 Task: Select the table option in the default view option.
Action: Mouse moved to (12, 506)
Screenshot: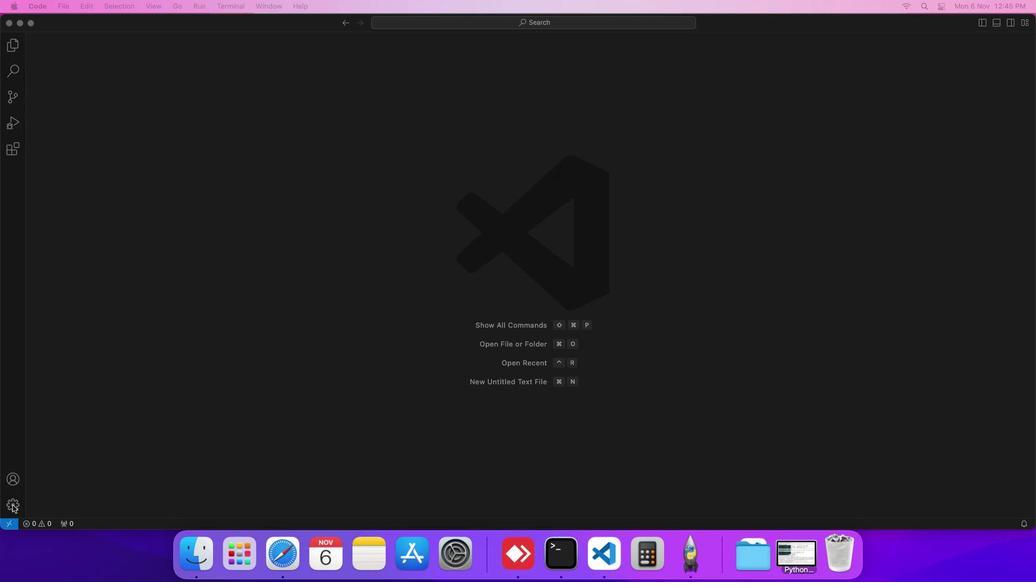 
Action: Mouse pressed left at (12, 506)
Screenshot: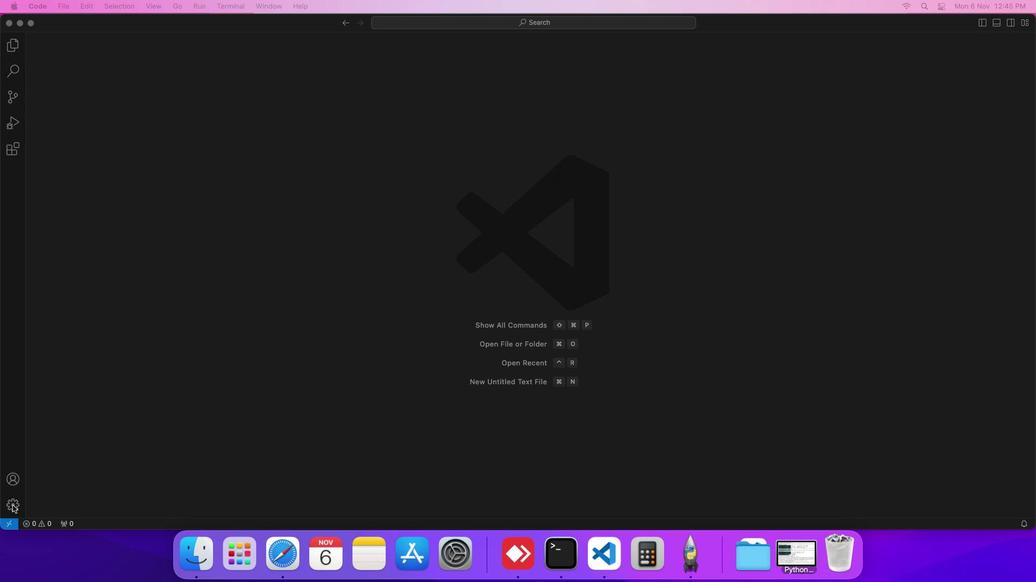 
Action: Mouse moved to (47, 417)
Screenshot: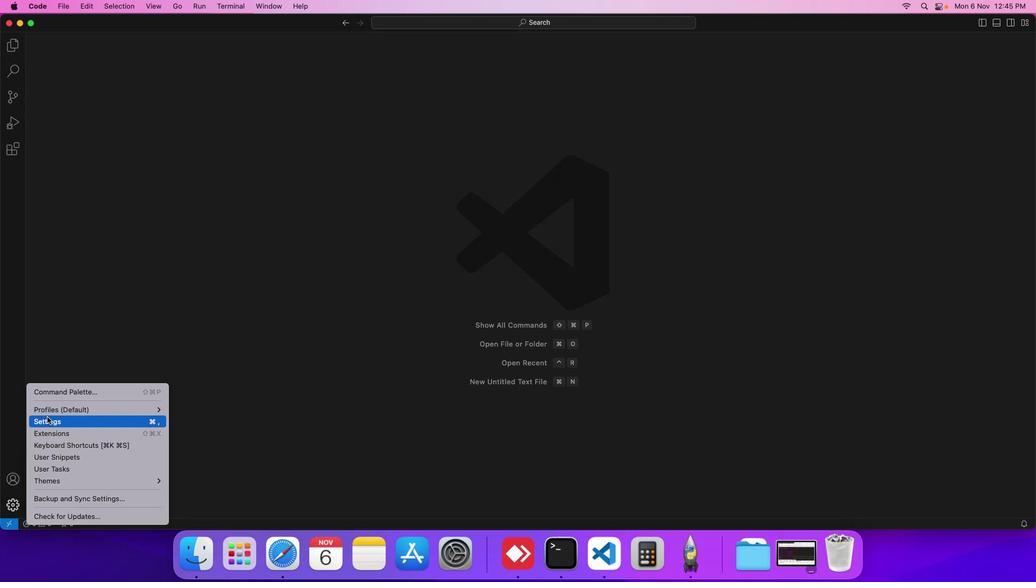 
Action: Mouse pressed left at (47, 417)
Screenshot: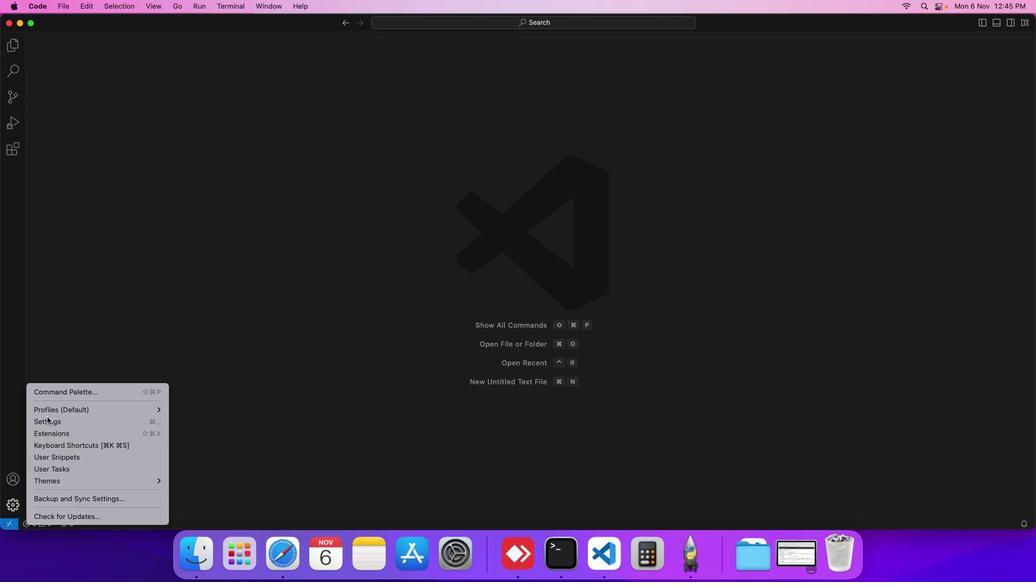 
Action: Mouse moved to (252, 150)
Screenshot: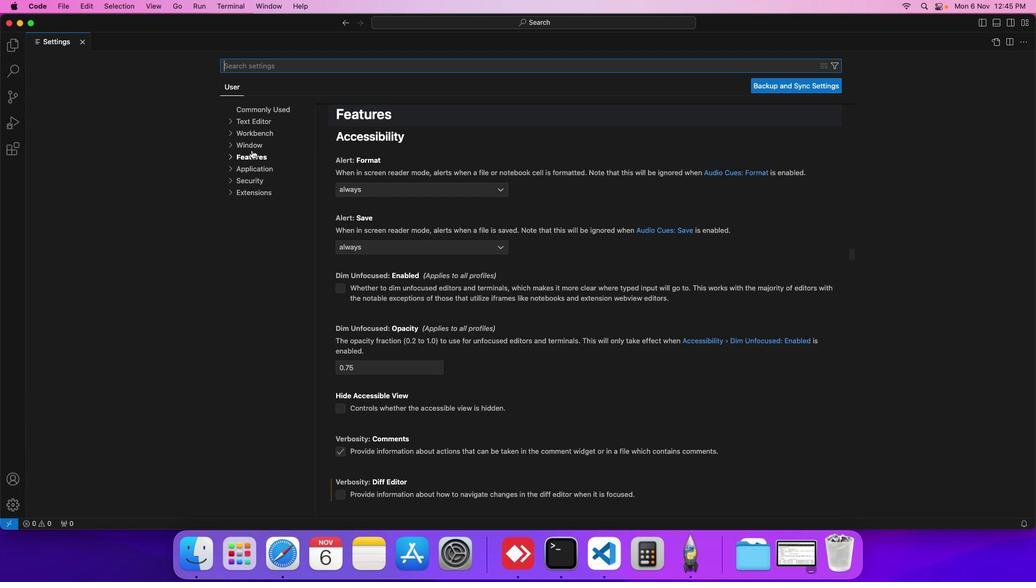 
Action: Mouse pressed left at (252, 150)
Screenshot: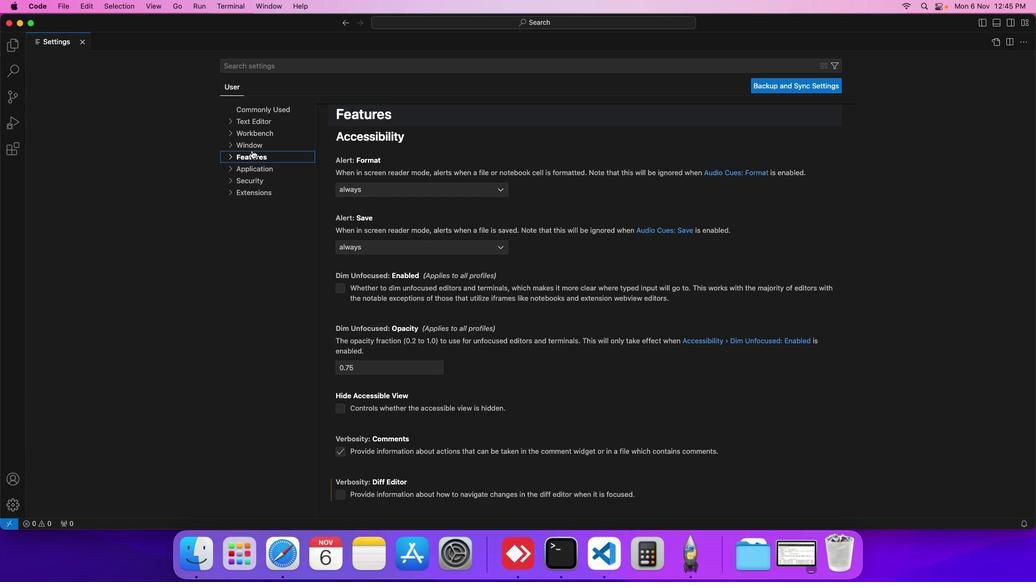 
Action: Mouse moved to (252, 275)
Screenshot: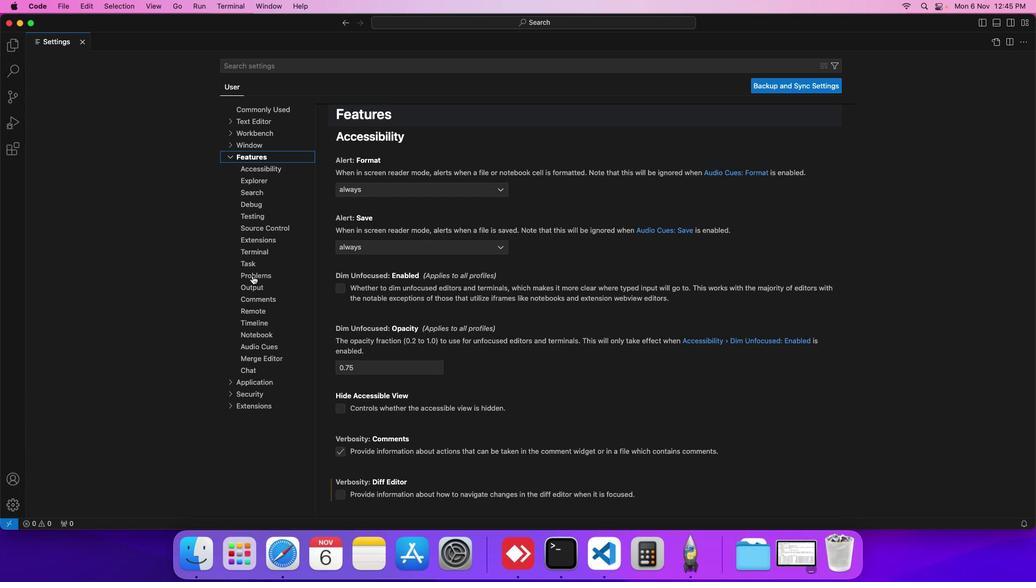 
Action: Mouse pressed left at (252, 275)
Screenshot: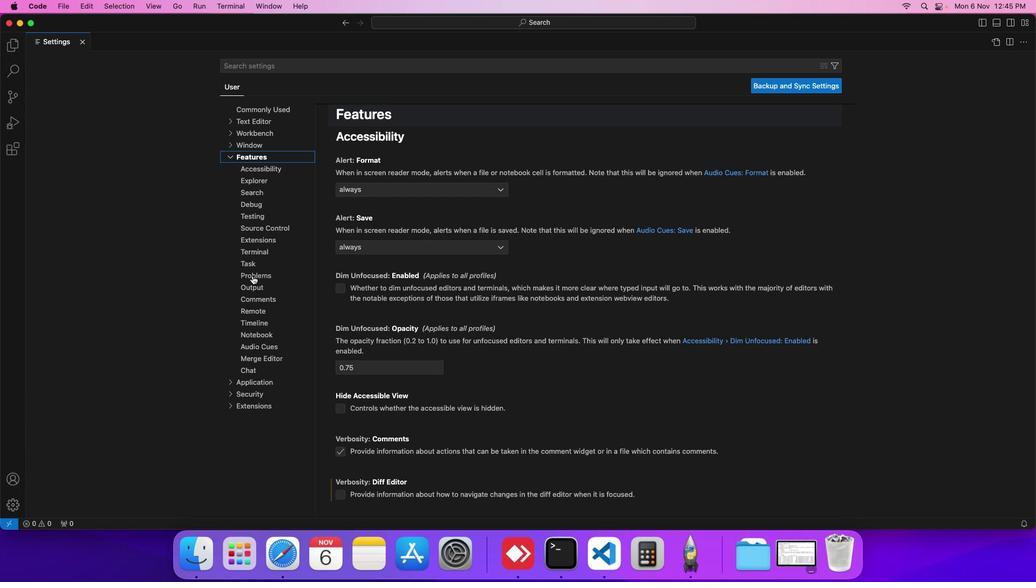 
Action: Mouse moved to (359, 257)
Screenshot: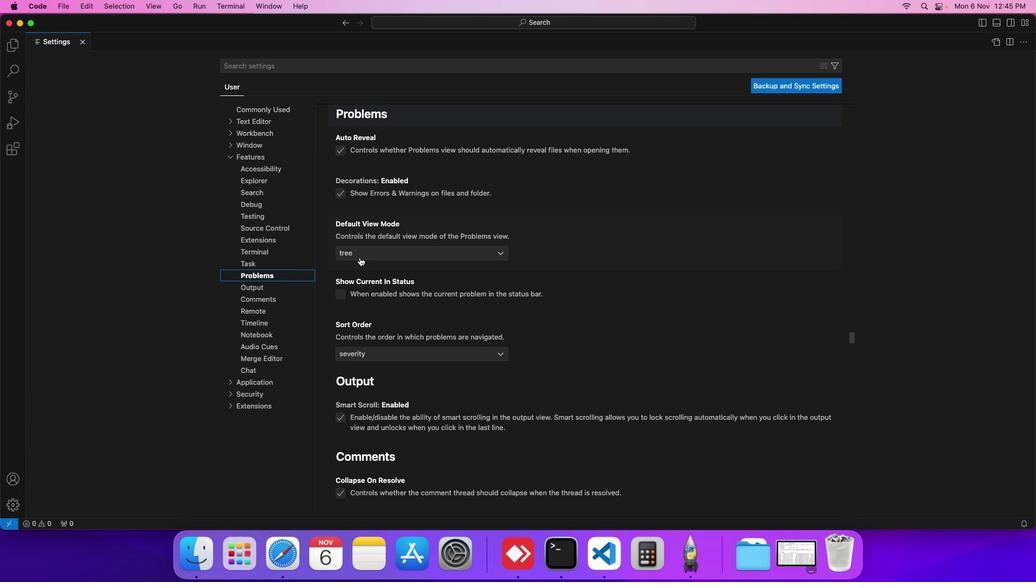 
Action: Mouse pressed left at (359, 257)
Screenshot: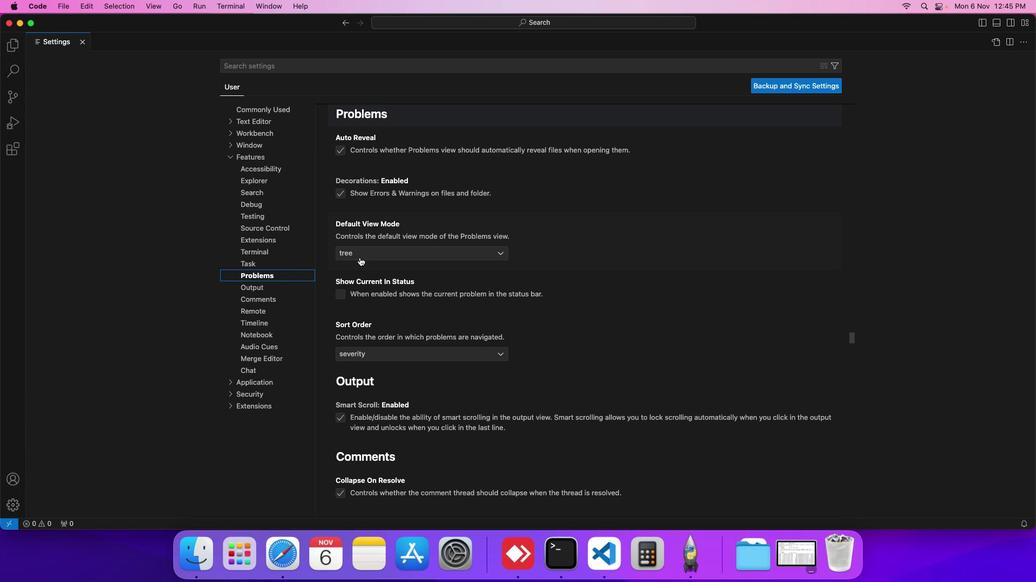
Action: Mouse moved to (353, 268)
Screenshot: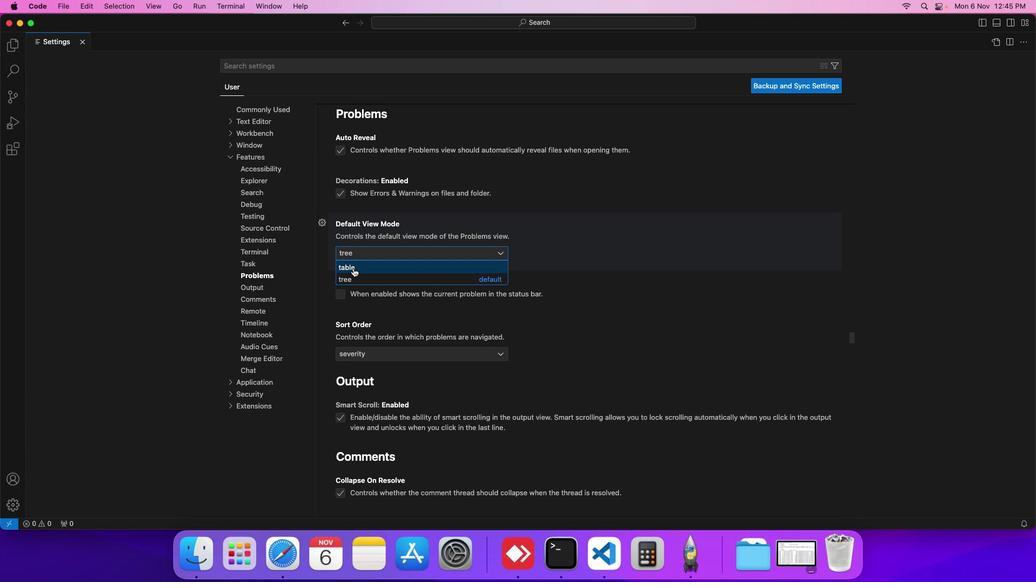 
Action: Mouse pressed left at (353, 268)
Screenshot: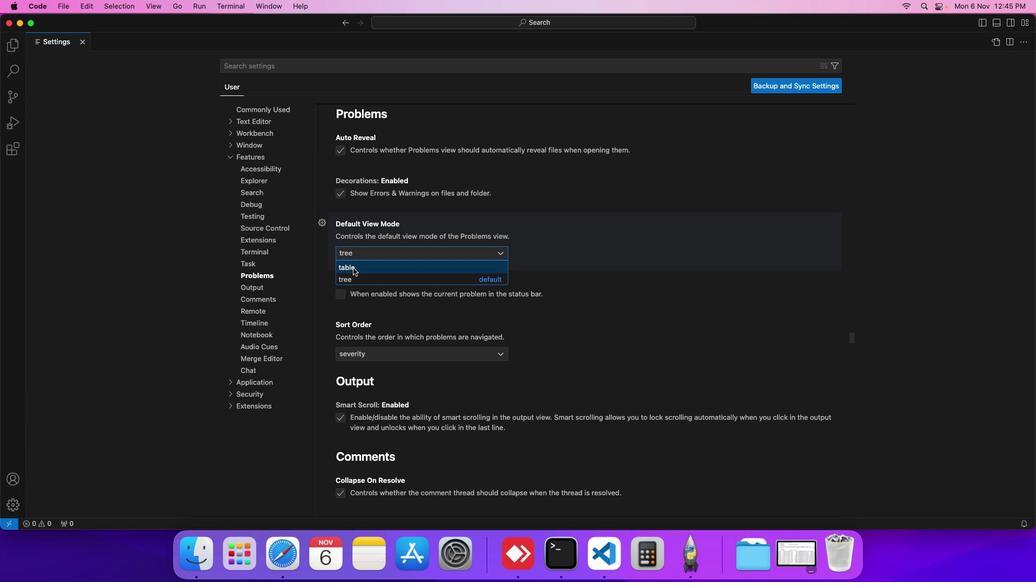 
